 Task: Select a due date automation when advanced on, 2 days after a card is due add dates due in between 1 and 5 days at 11:00 AM.
Action: Mouse moved to (1228, 88)
Screenshot: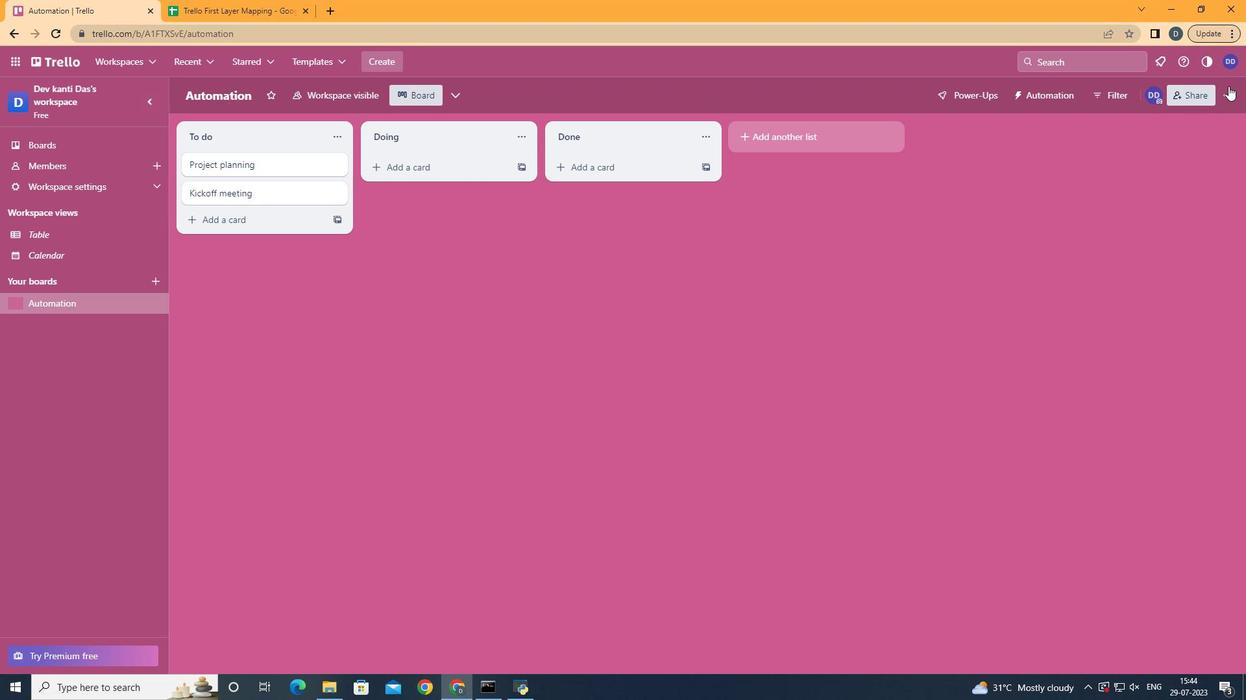 
Action: Mouse pressed left at (1228, 88)
Screenshot: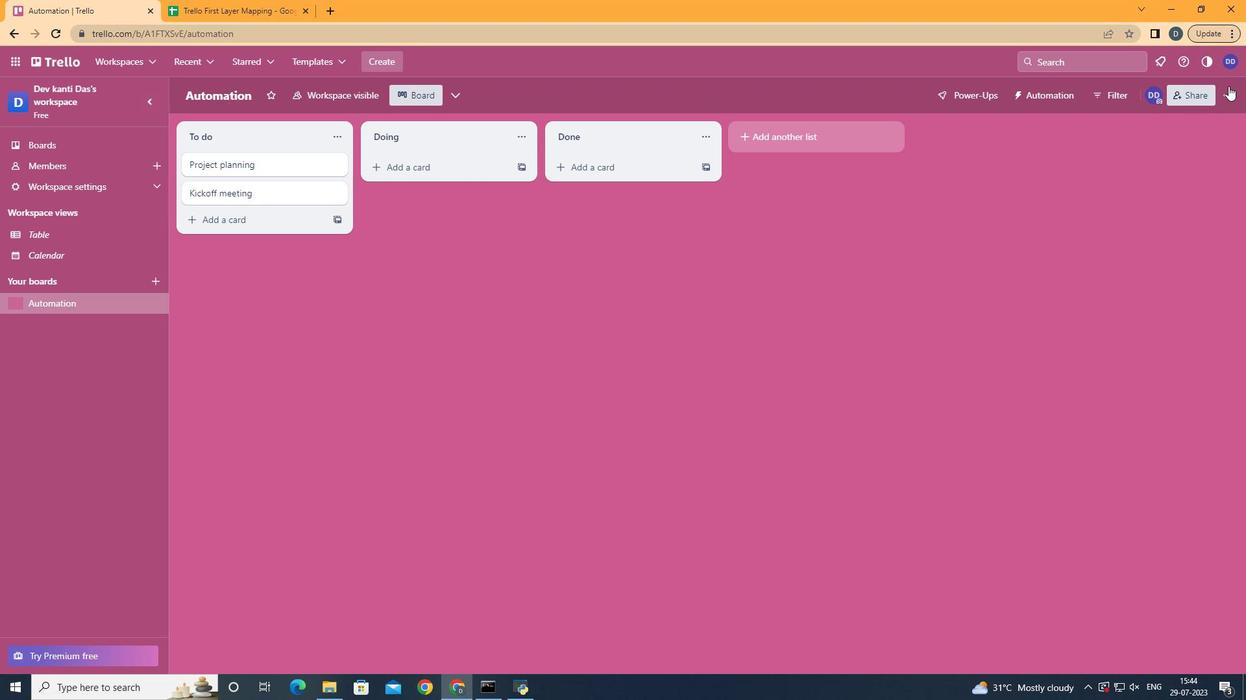 
Action: Mouse moved to (1155, 273)
Screenshot: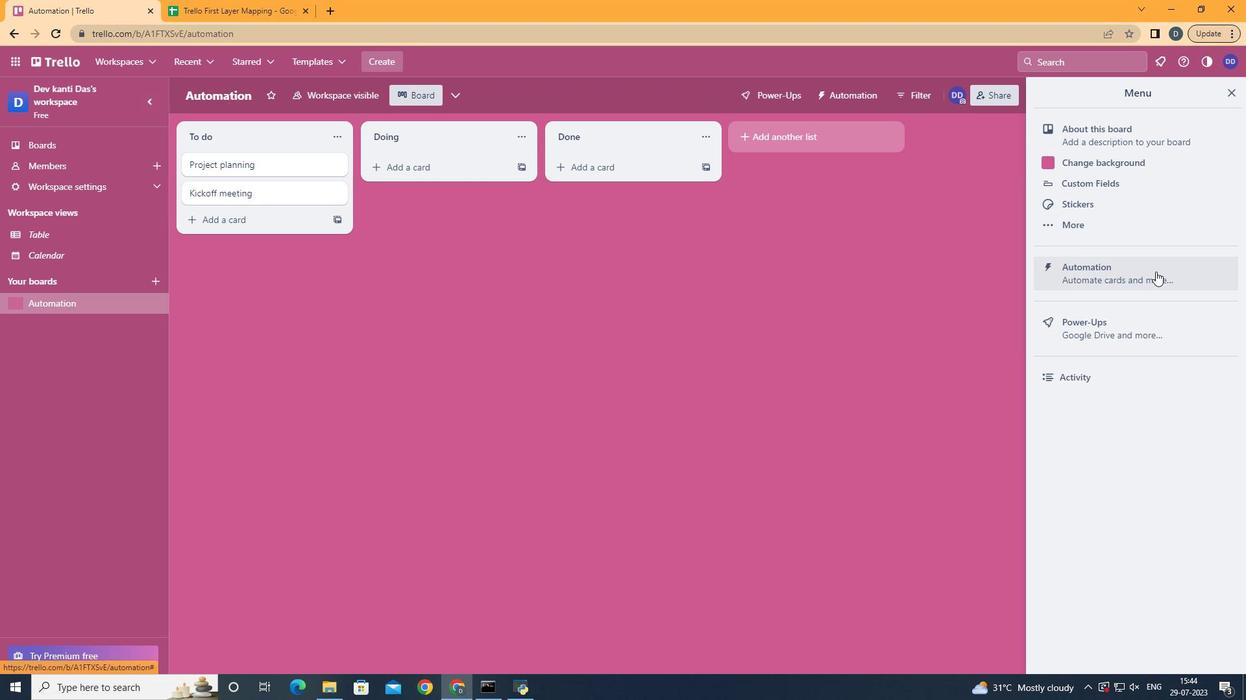 
Action: Mouse pressed left at (1155, 273)
Screenshot: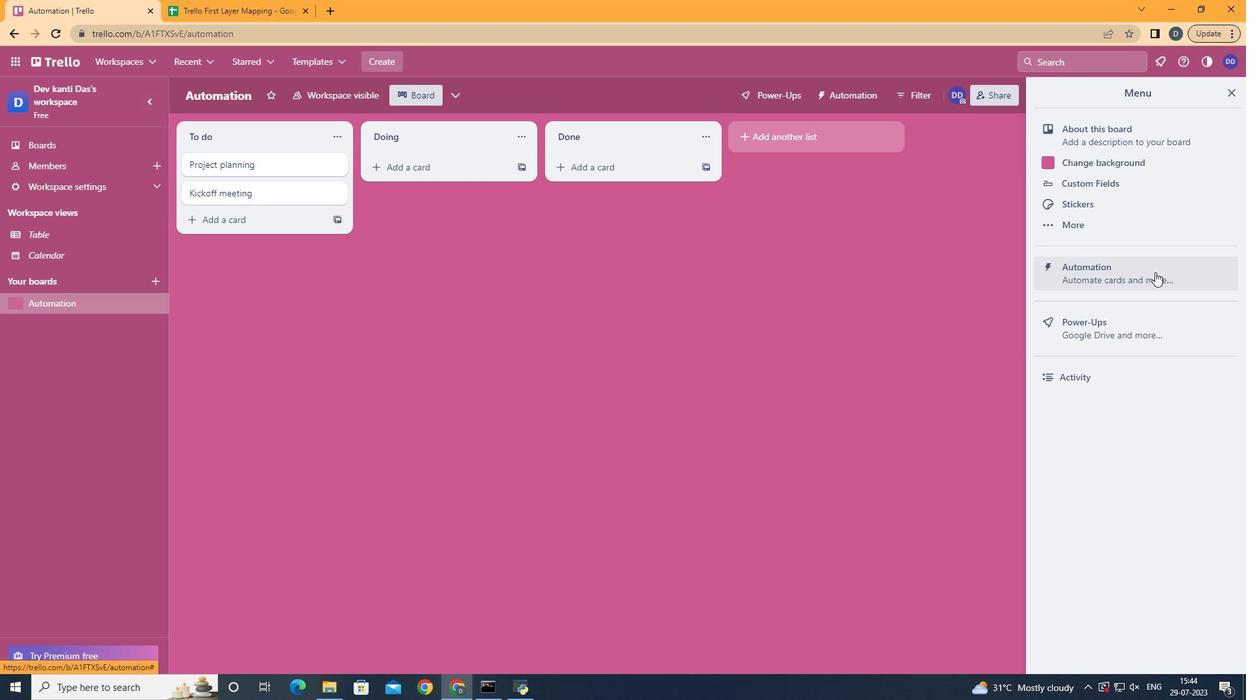 
Action: Mouse moved to (234, 266)
Screenshot: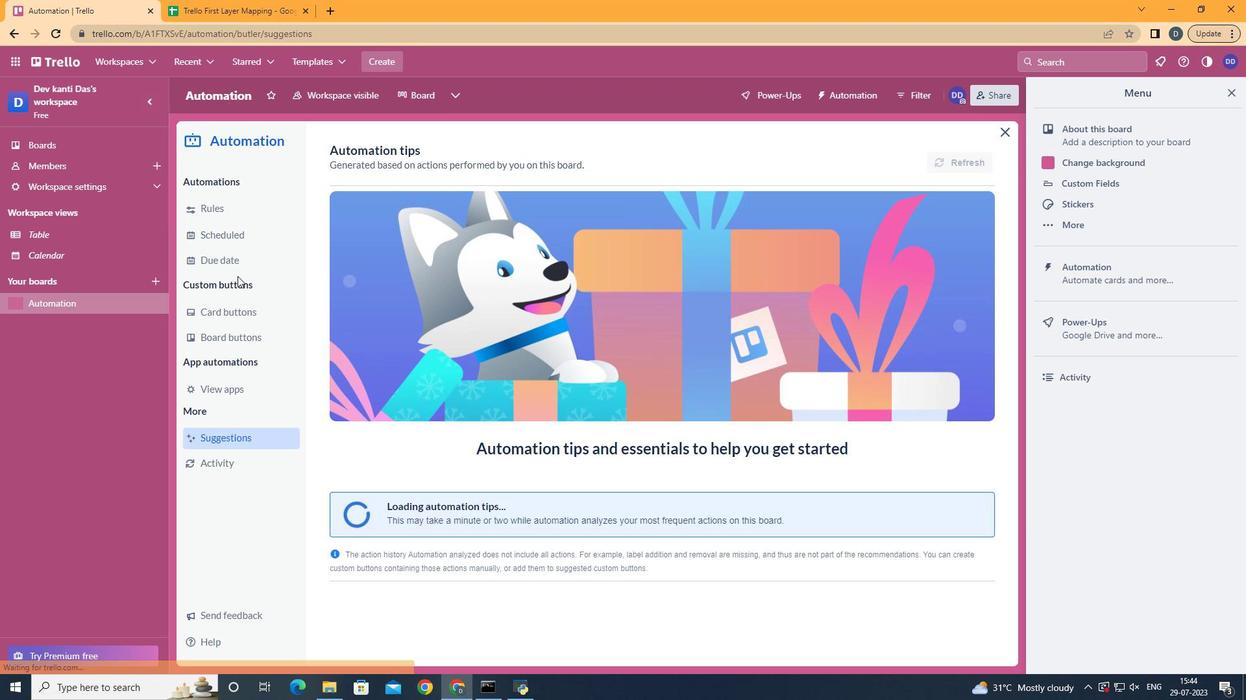 
Action: Mouse pressed left at (234, 266)
Screenshot: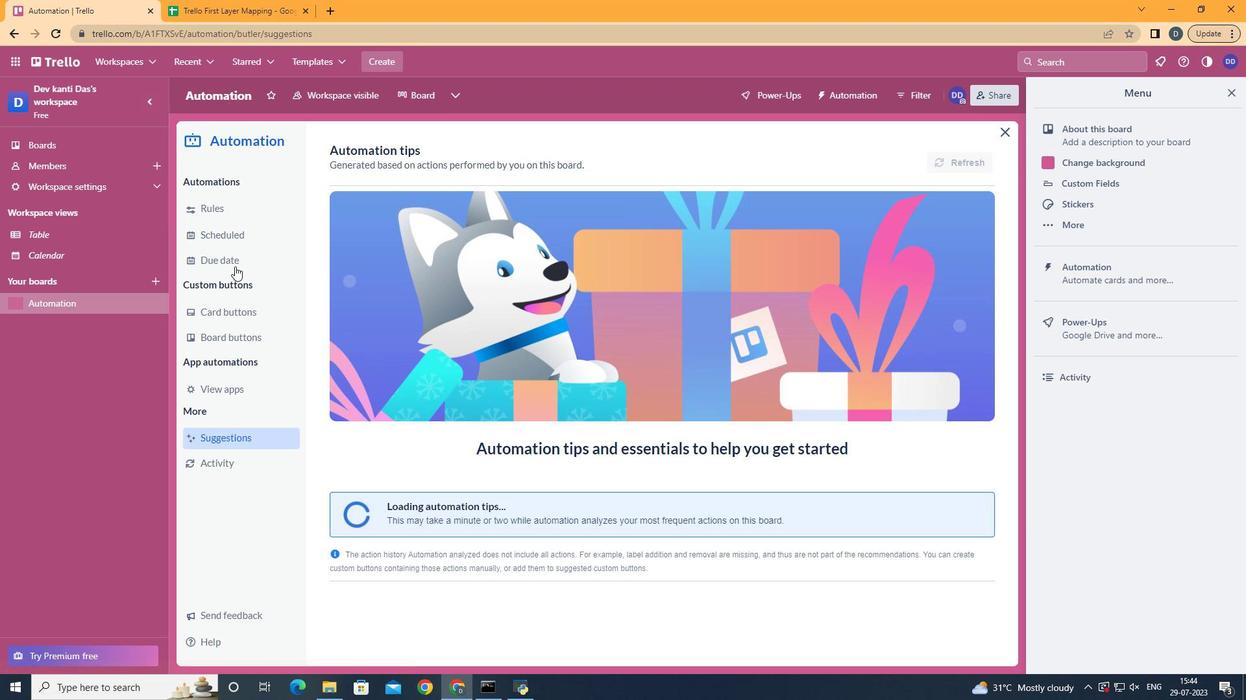 
Action: Mouse moved to (913, 155)
Screenshot: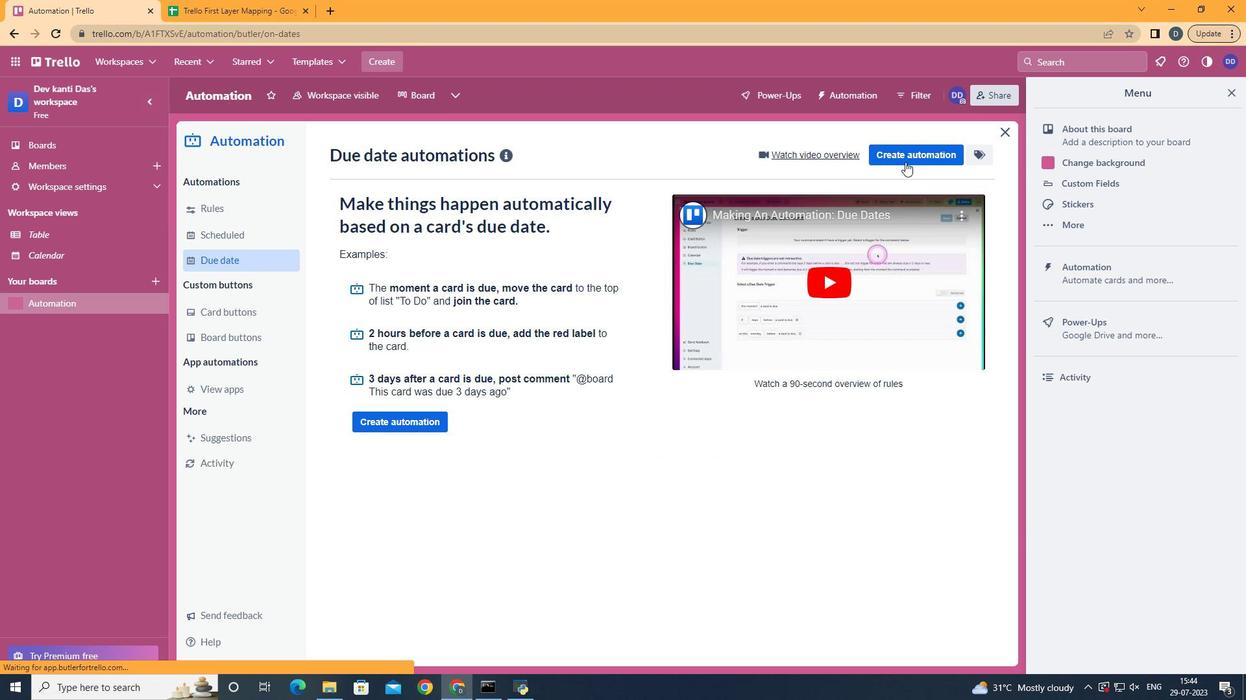 
Action: Mouse pressed left at (913, 155)
Screenshot: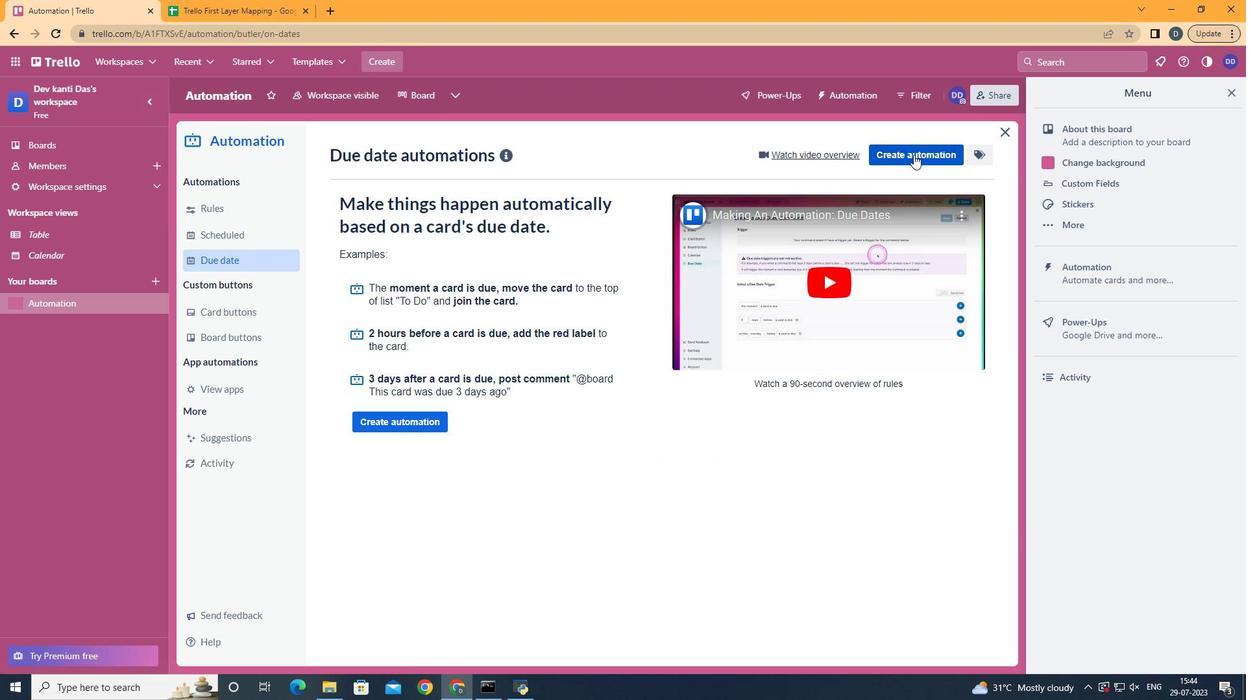 
Action: Mouse moved to (691, 285)
Screenshot: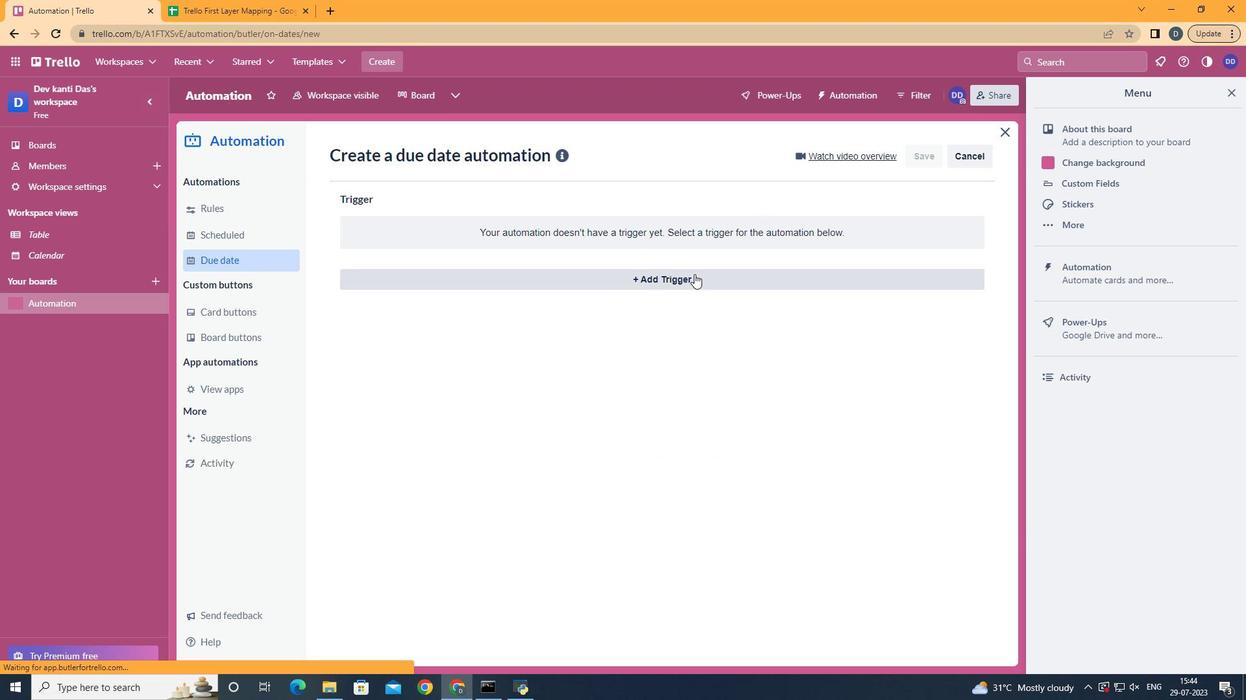 
Action: Mouse pressed left at (691, 285)
Screenshot: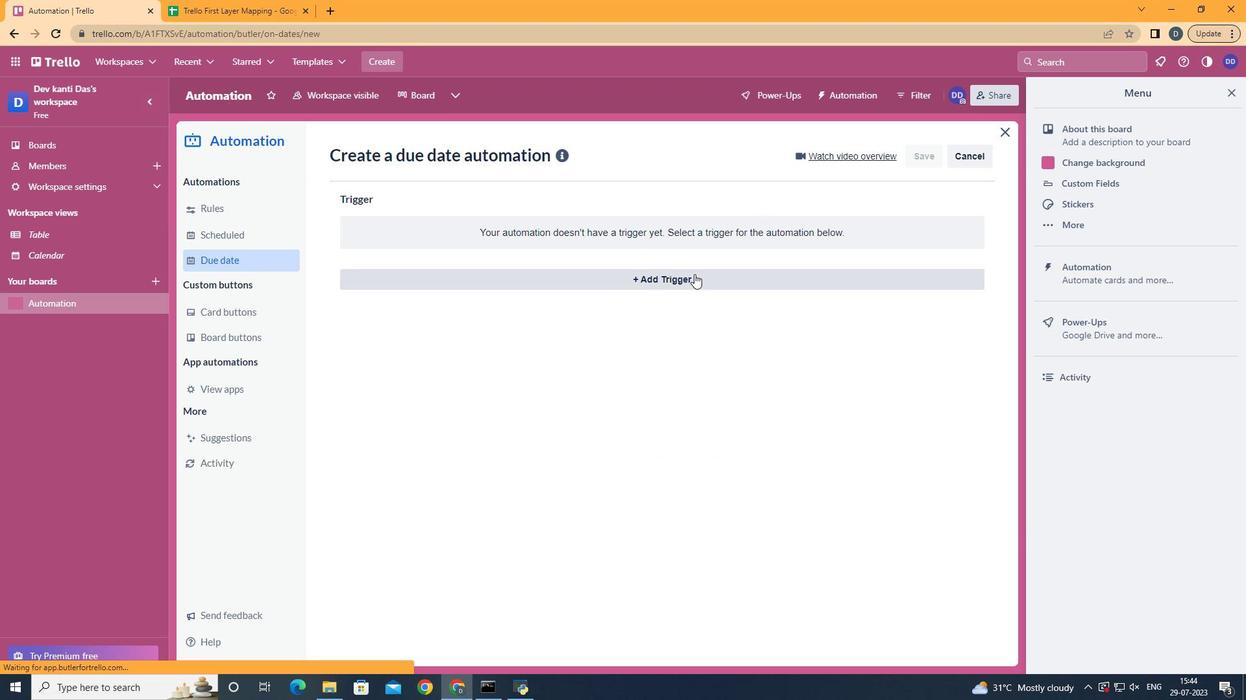
Action: Mouse moved to (455, 527)
Screenshot: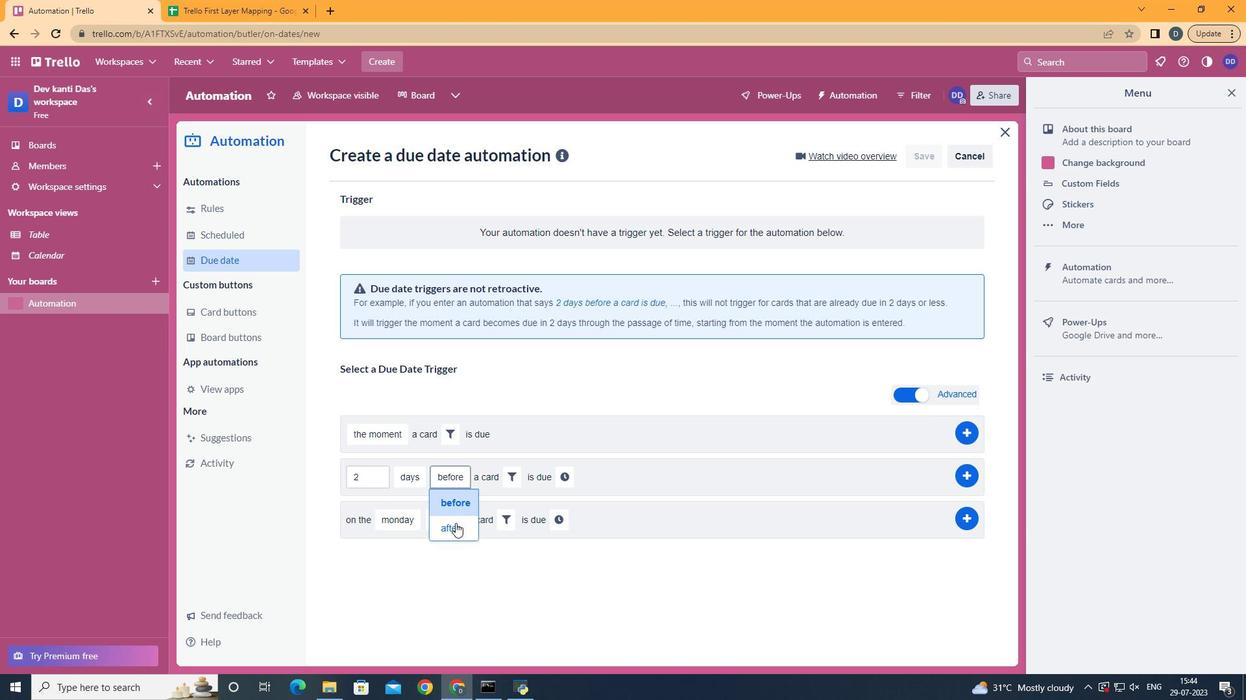 
Action: Mouse pressed left at (455, 527)
Screenshot: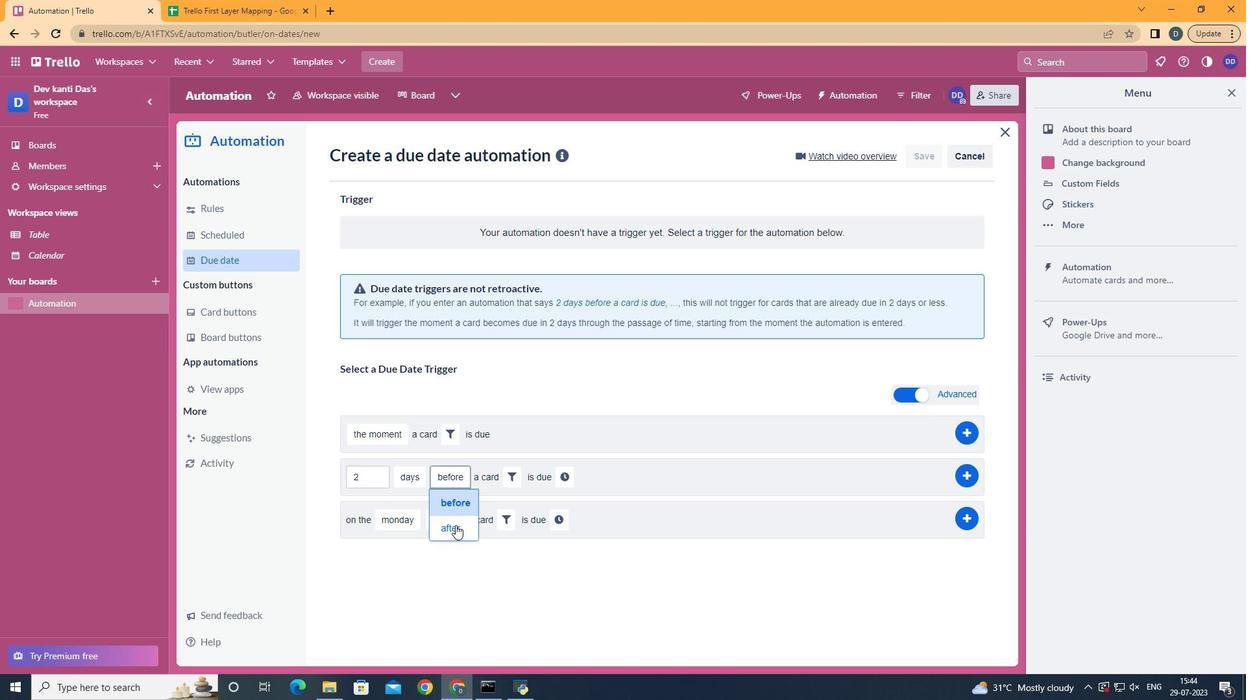 
Action: Mouse moved to (501, 476)
Screenshot: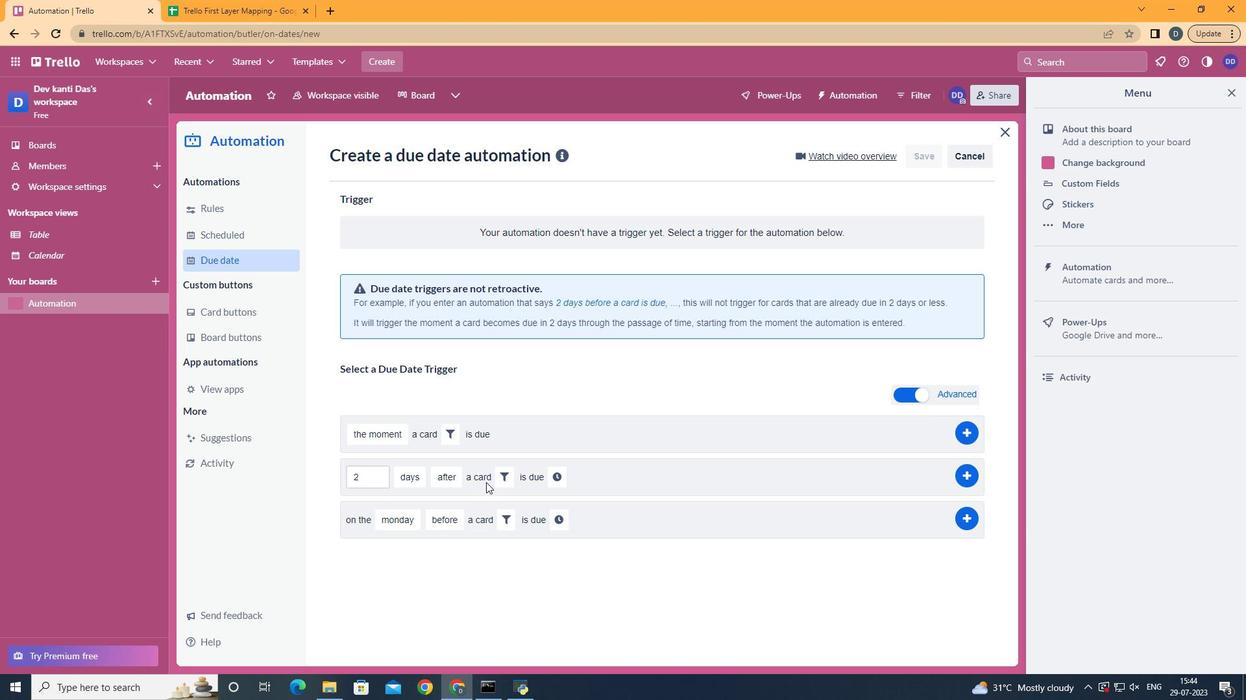
Action: Mouse pressed left at (501, 476)
Screenshot: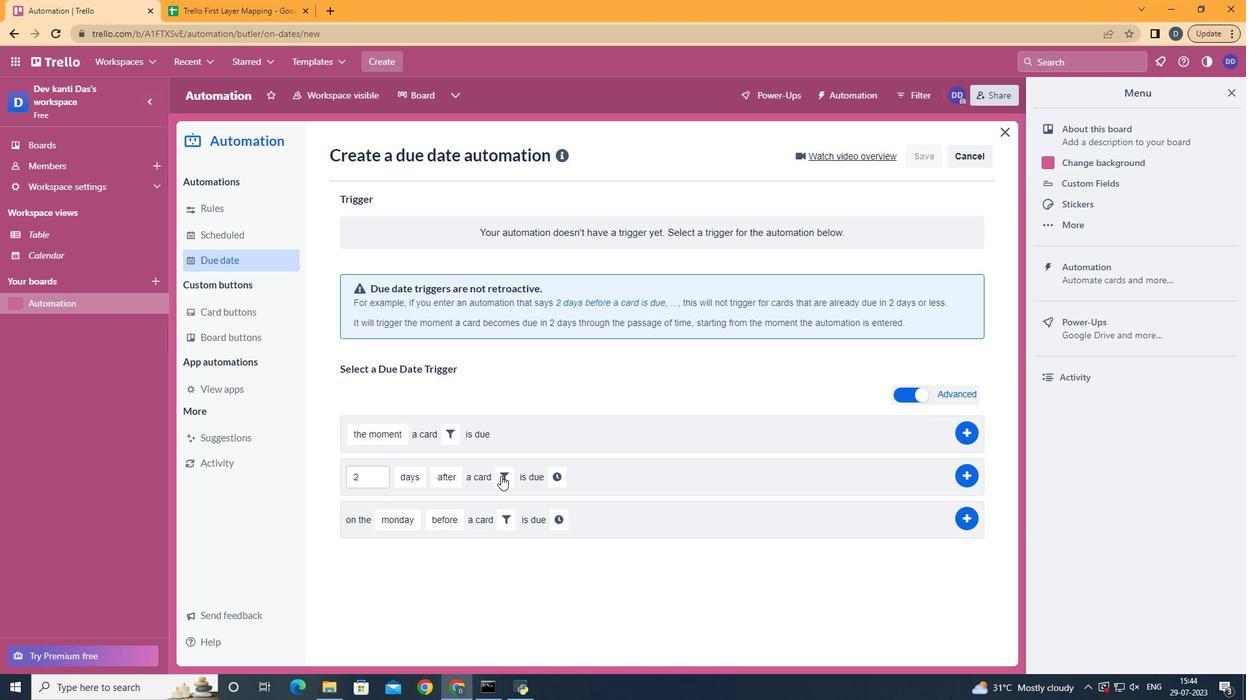 
Action: Mouse moved to (589, 521)
Screenshot: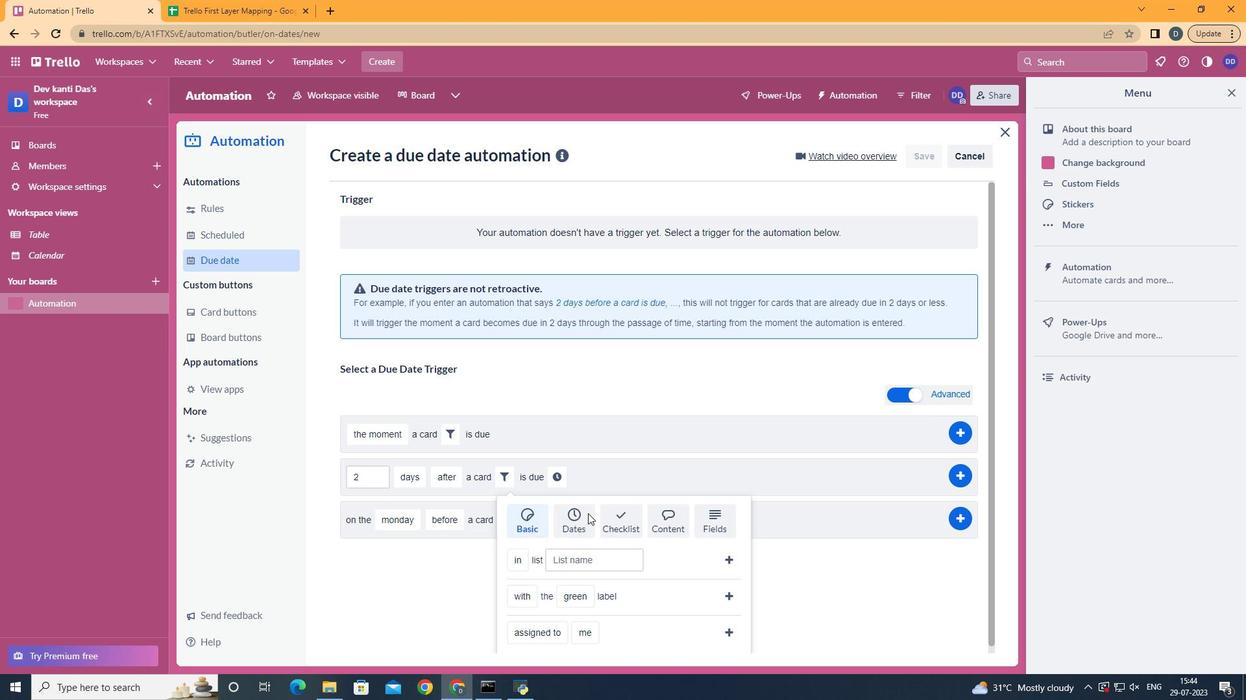 
Action: Mouse pressed left at (589, 521)
Screenshot: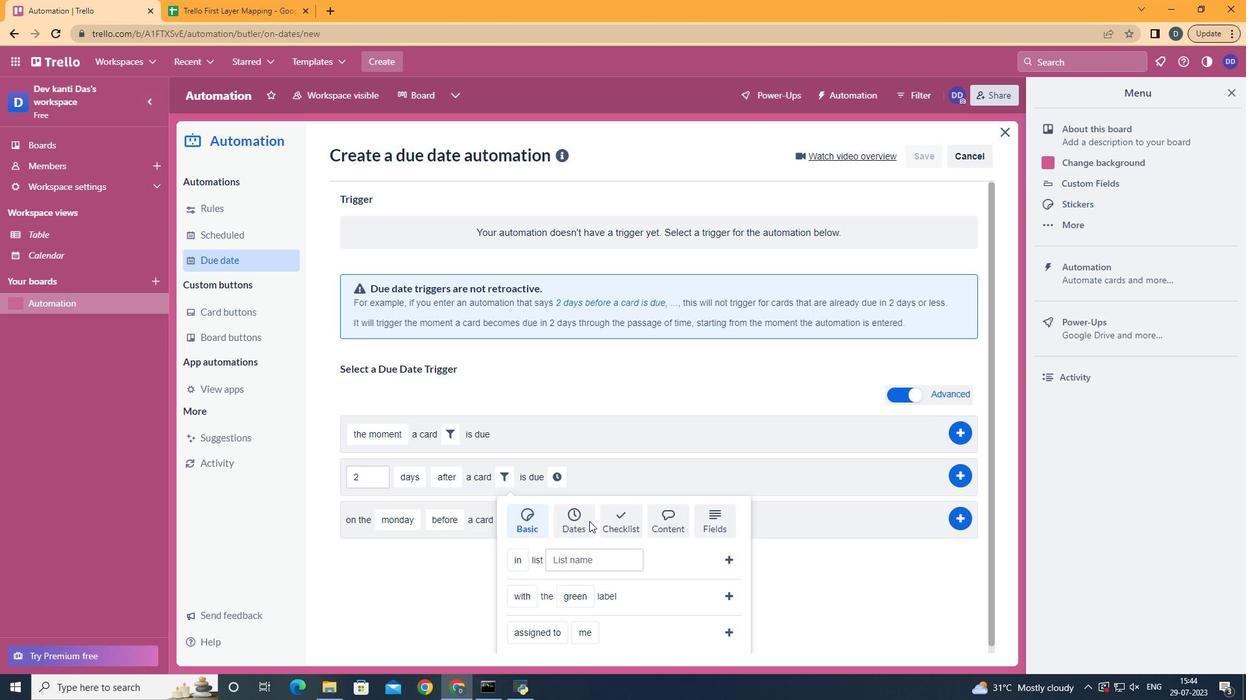 
Action: Mouse scrolled (589, 521) with delta (0, 0)
Screenshot: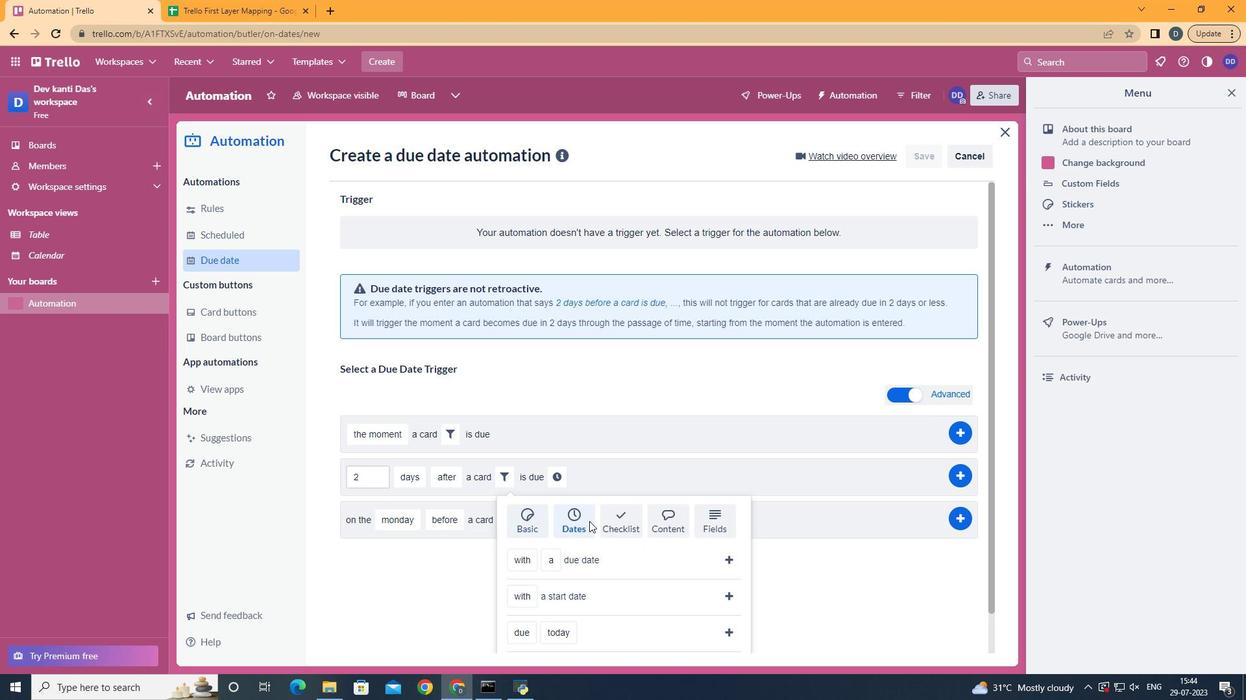 
Action: Mouse scrolled (589, 521) with delta (0, 0)
Screenshot: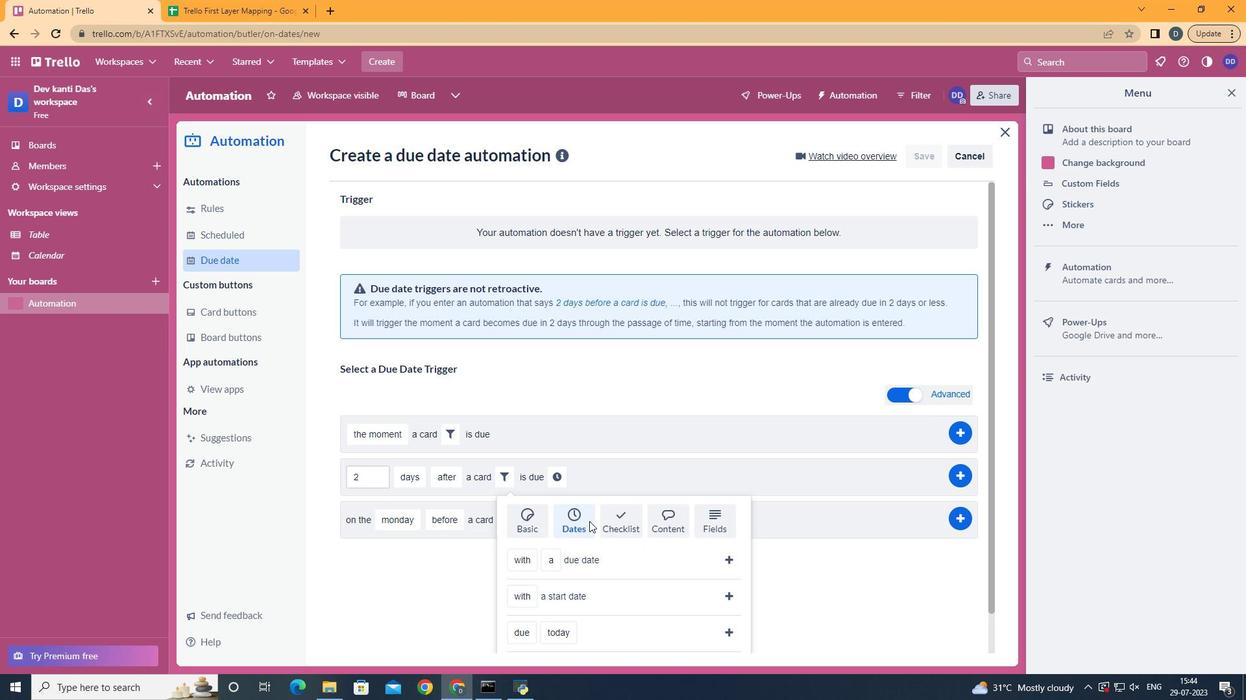 
Action: Mouse scrolled (589, 521) with delta (0, 0)
Screenshot: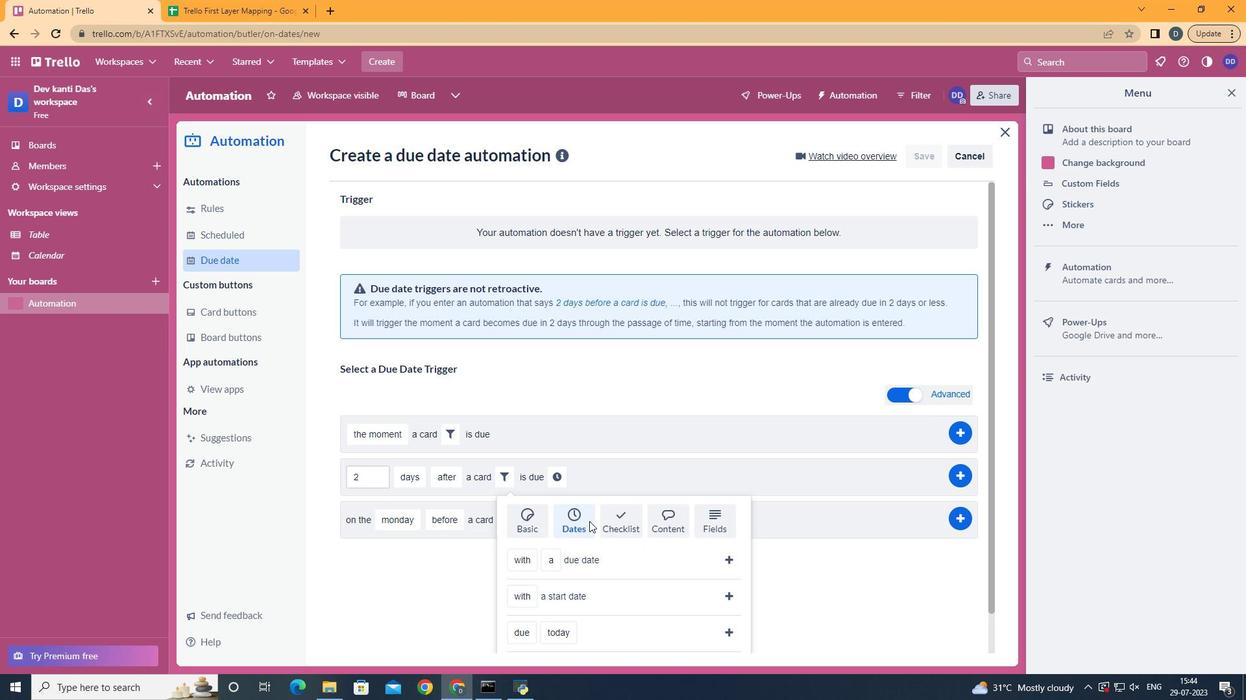 
Action: Mouse scrolled (589, 521) with delta (0, 0)
Screenshot: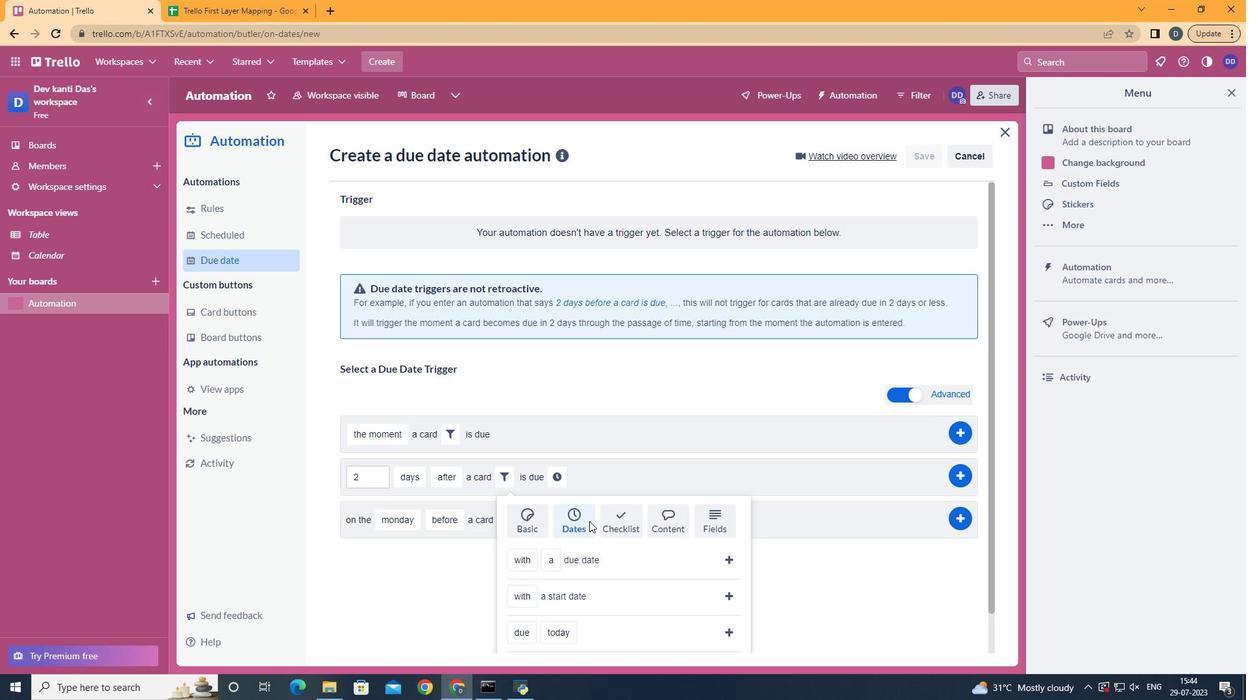 
Action: Mouse moved to (541, 577)
Screenshot: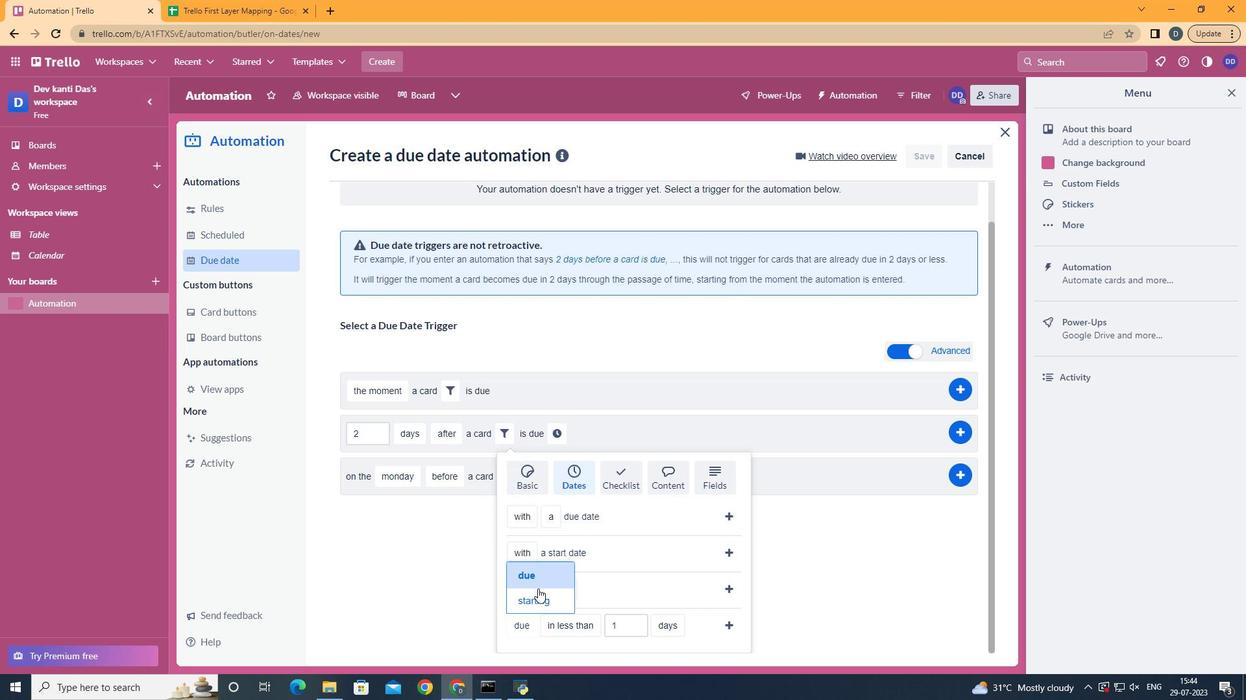 
Action: Mouse pressed left at (541, 577)
Screenshot: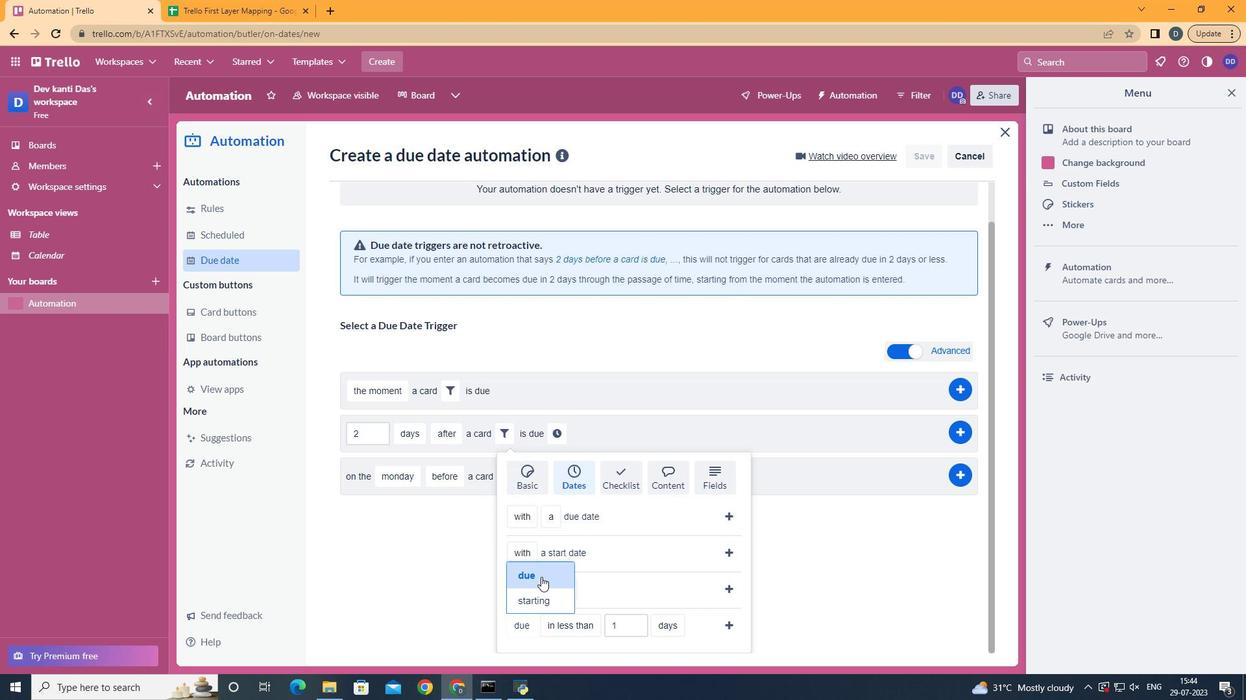 
Action: Mouse moved to (584, 597)
Screenshot: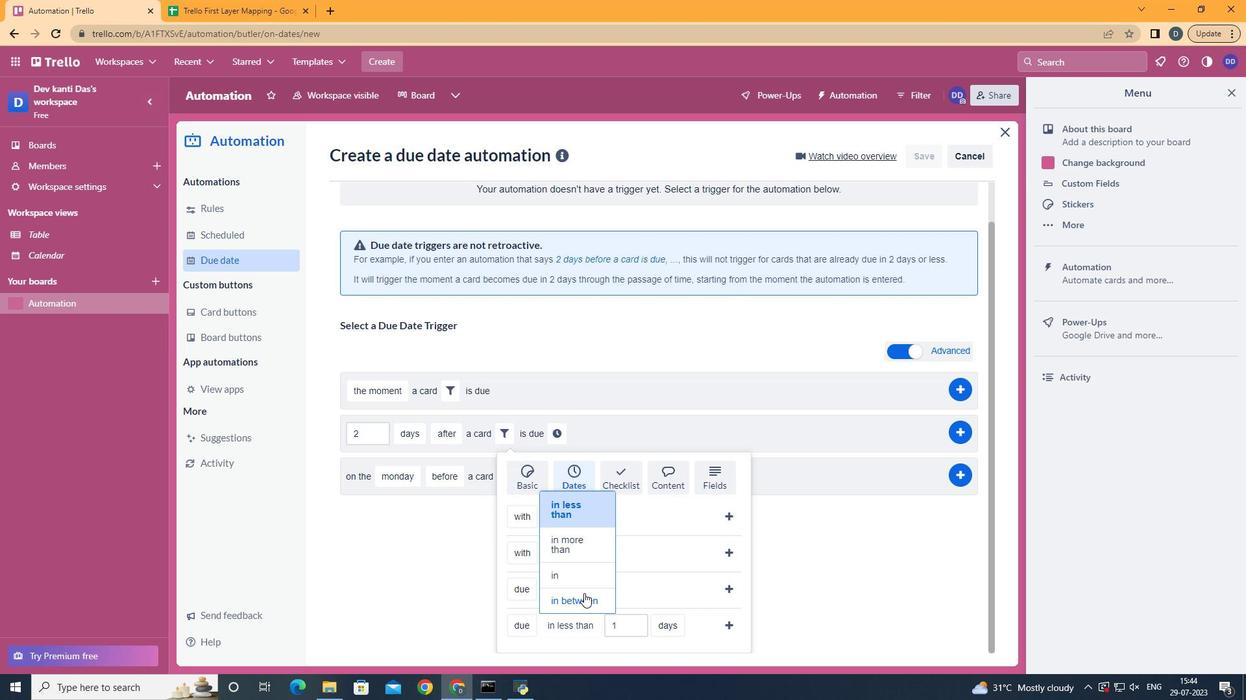 
Action: Mouse pressed left at (584, 597)
Screenshot: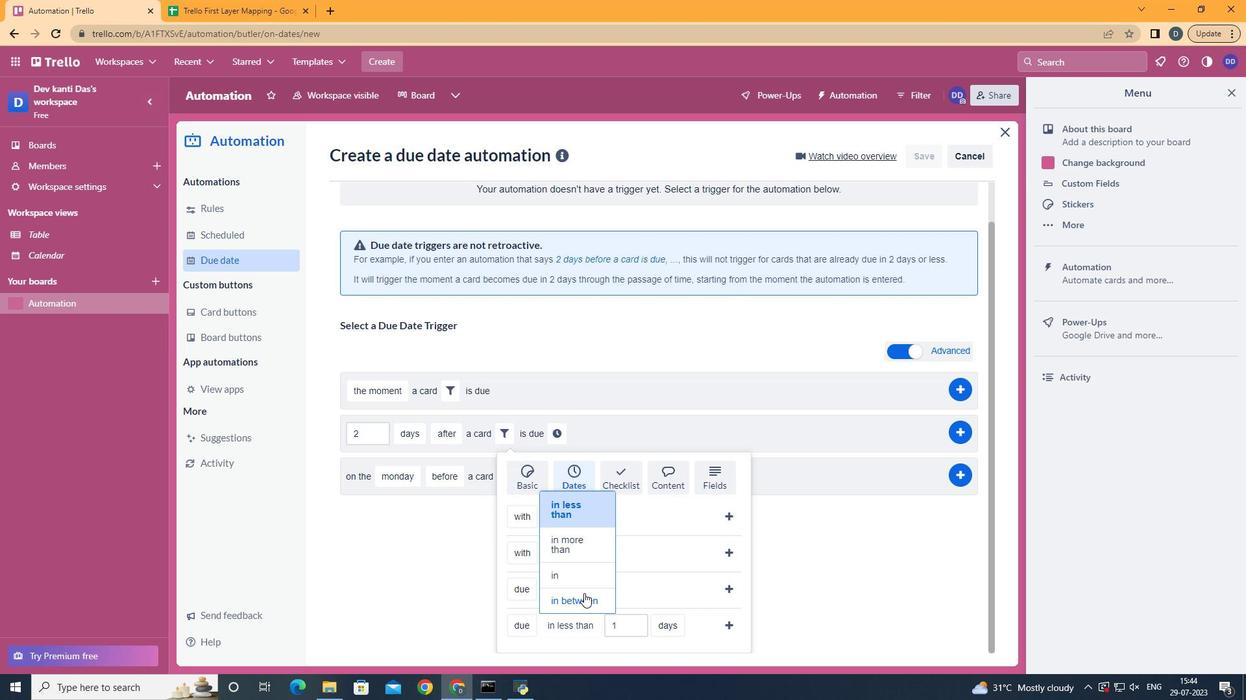 
Action: Mouse moved to (739, 582)
Screenshot: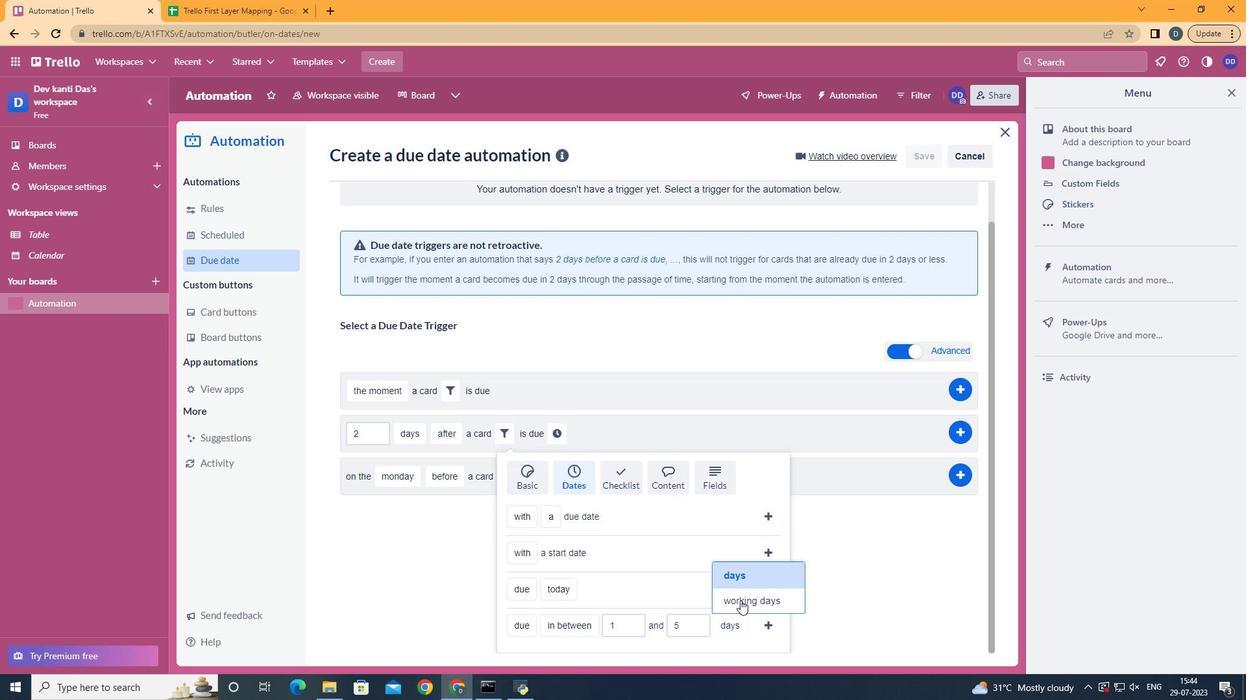 
Action: Mouse pressed left at (739, 582)
Screenshot: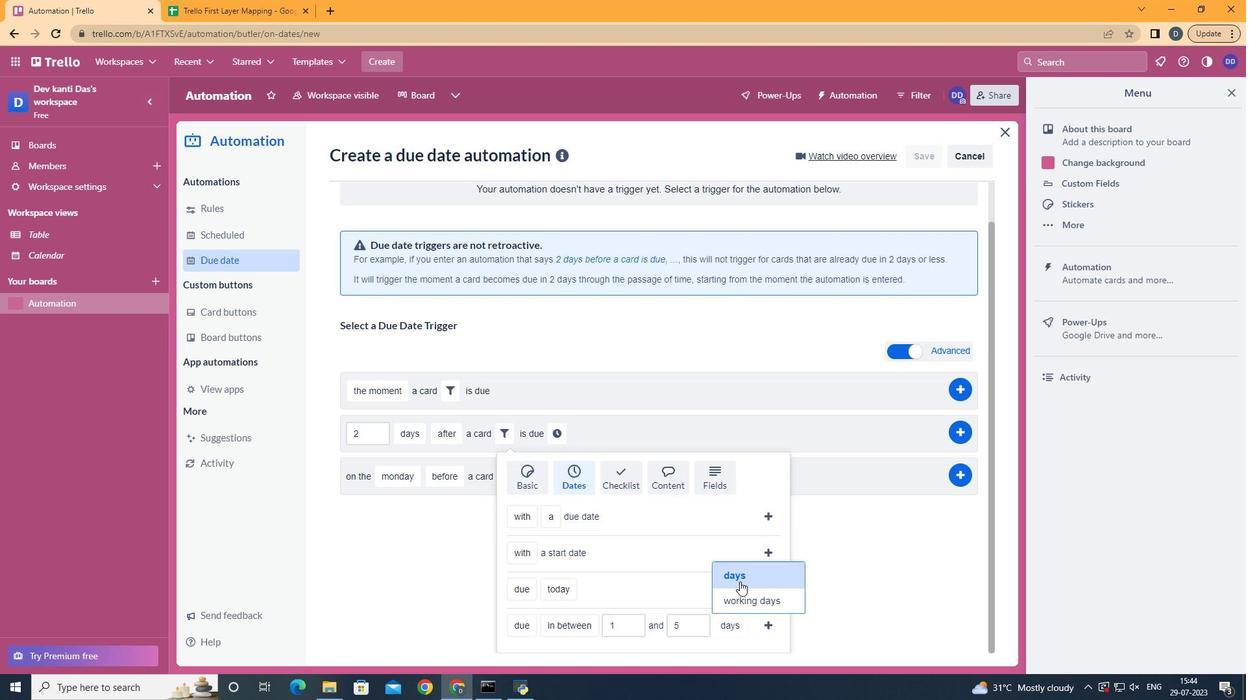 
Action: Mouse moved to (773, 617)
Screenshot: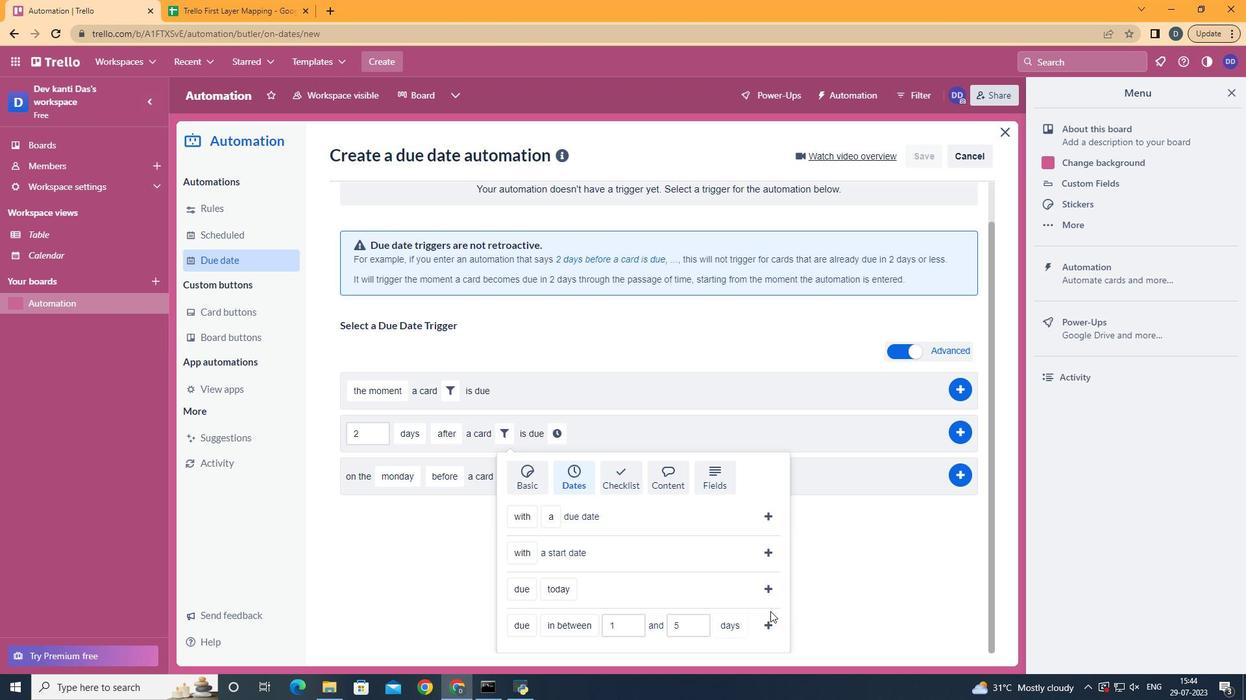
Action: Mouse pressed left at (773, 617)
Screenshot: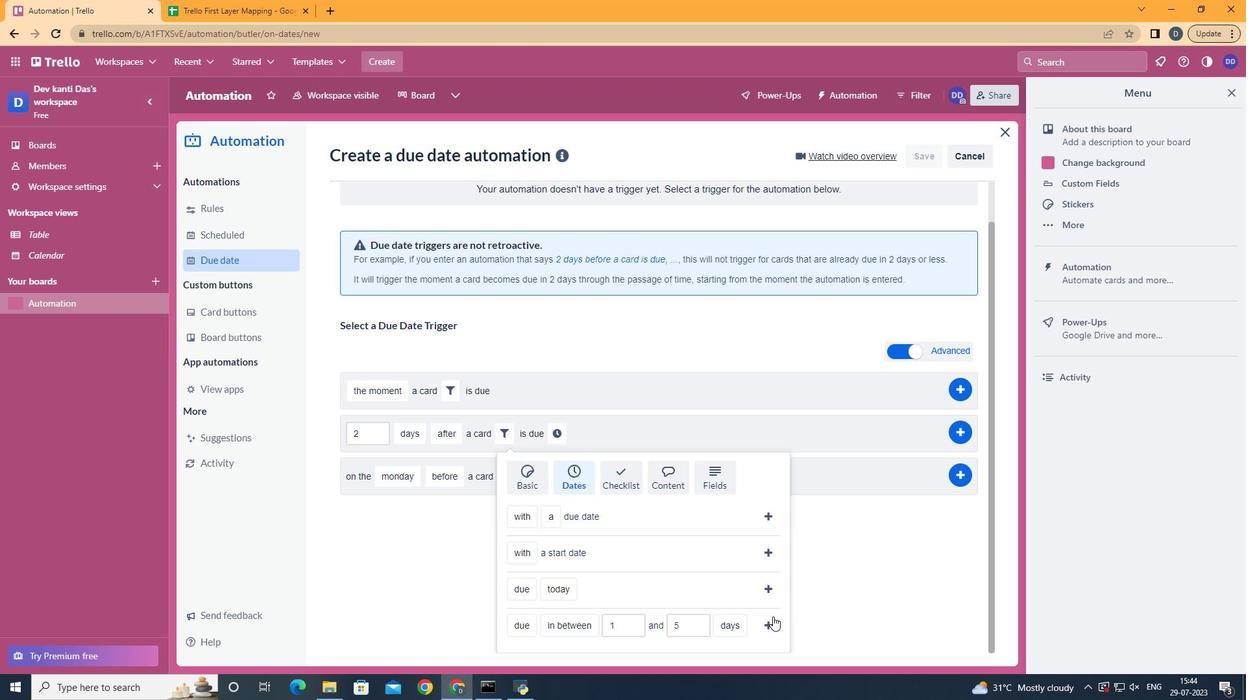 
Action: Mouse moved to (699, 484)
Screenshot: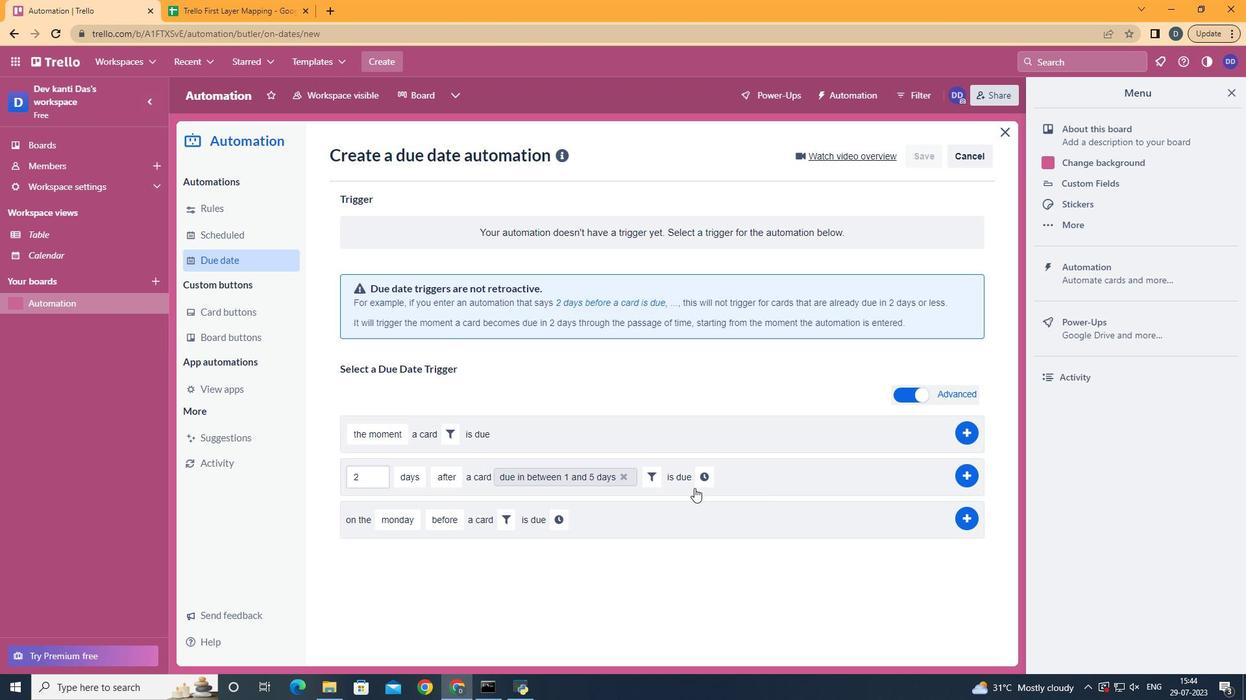 
Action: Mouse pressed left at (699, 484)
Screenshot: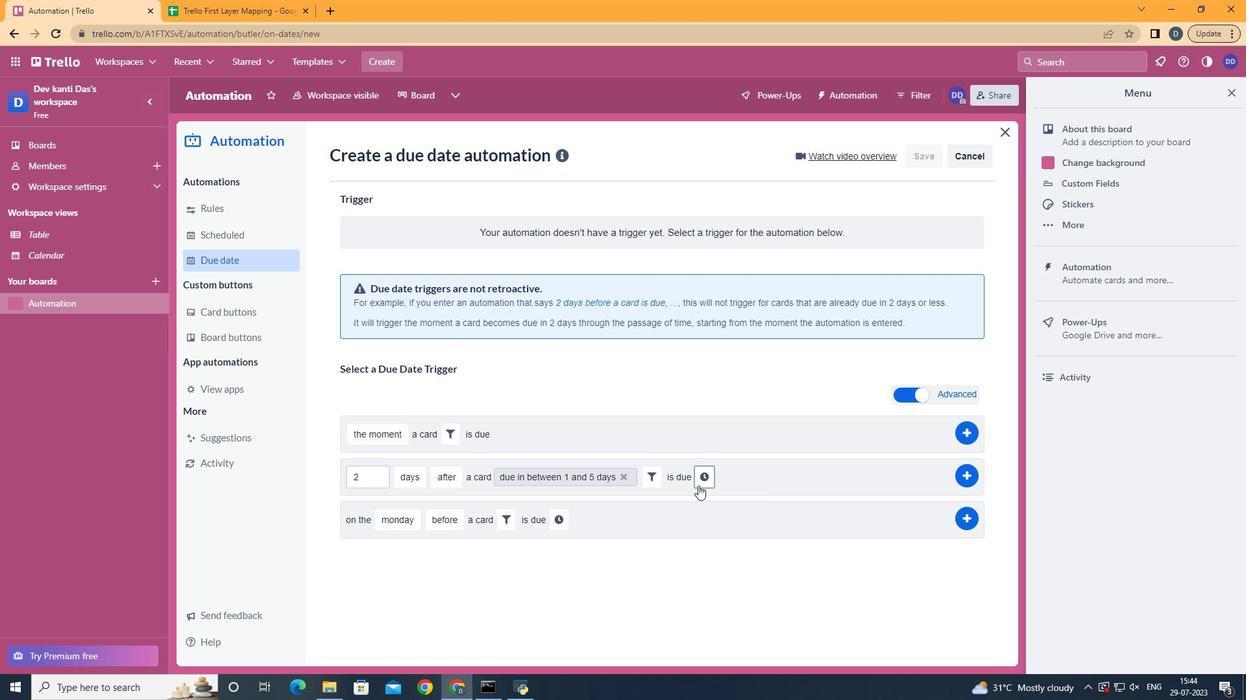 
Action: Mouse moved to (738, 481)
Screenshot: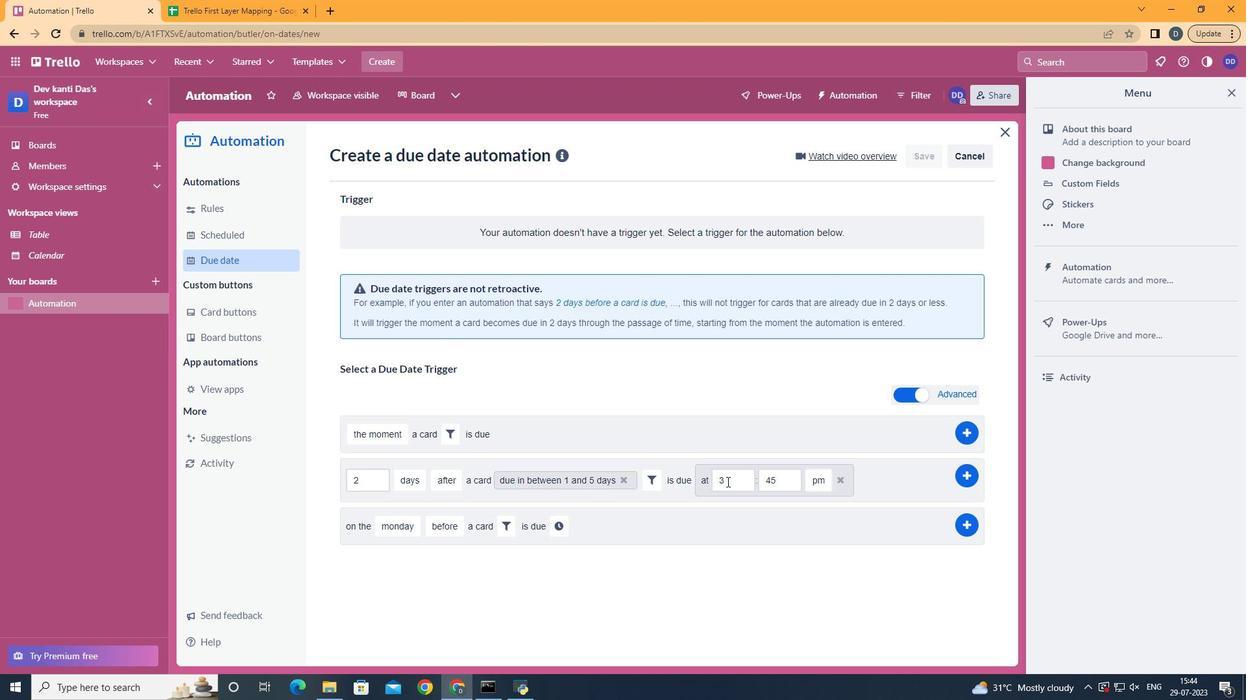 
Action: Mouse pressed left at (738, 481)
Screenshot: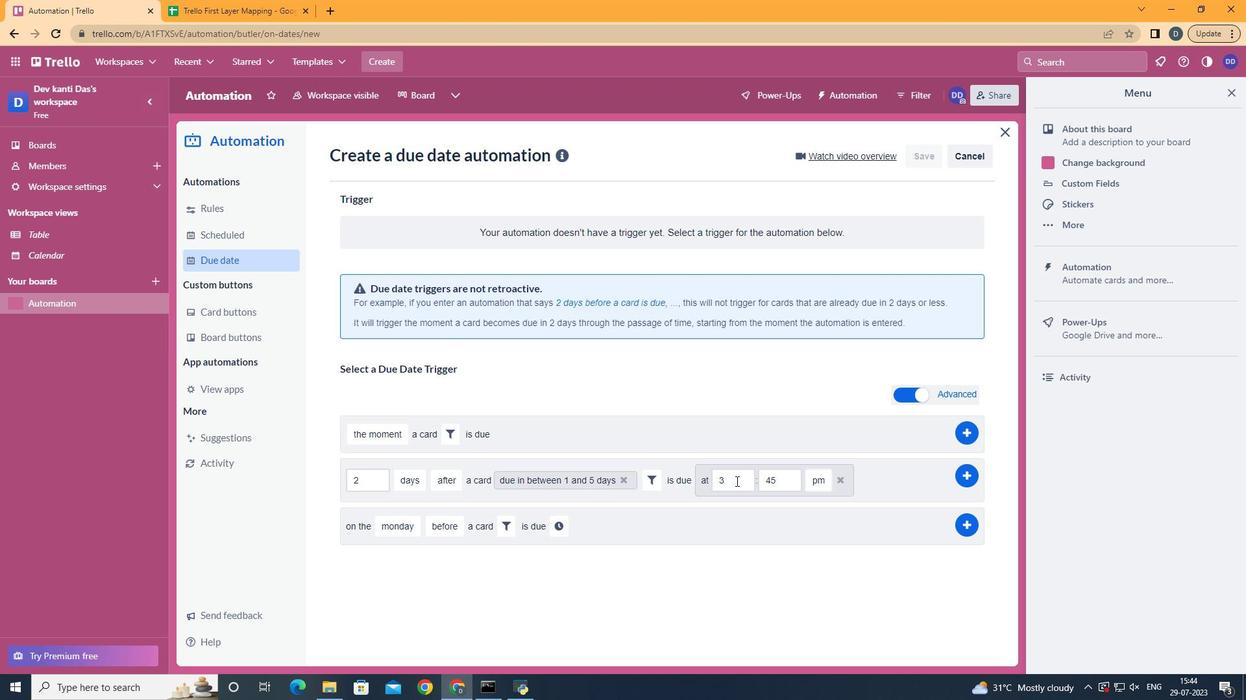 
Action: Key pressed <Key.backspace>11
Screenshot: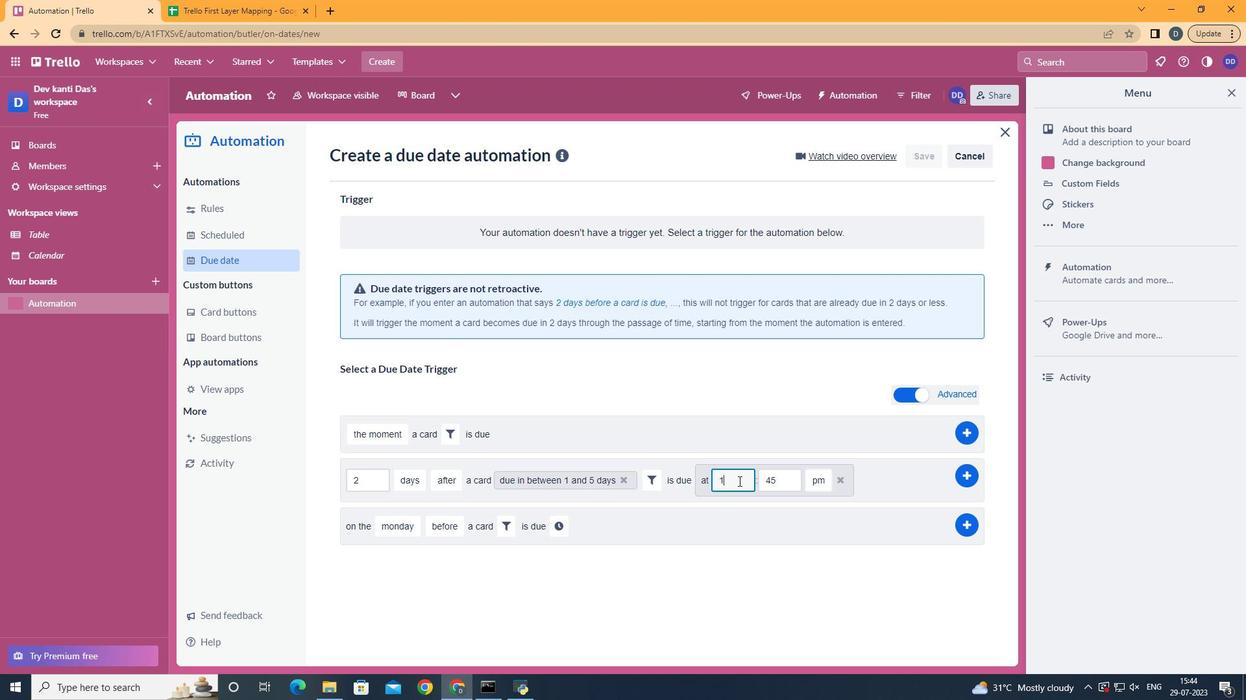 
Action: Mouse moved to (791, 482)
Screenshot: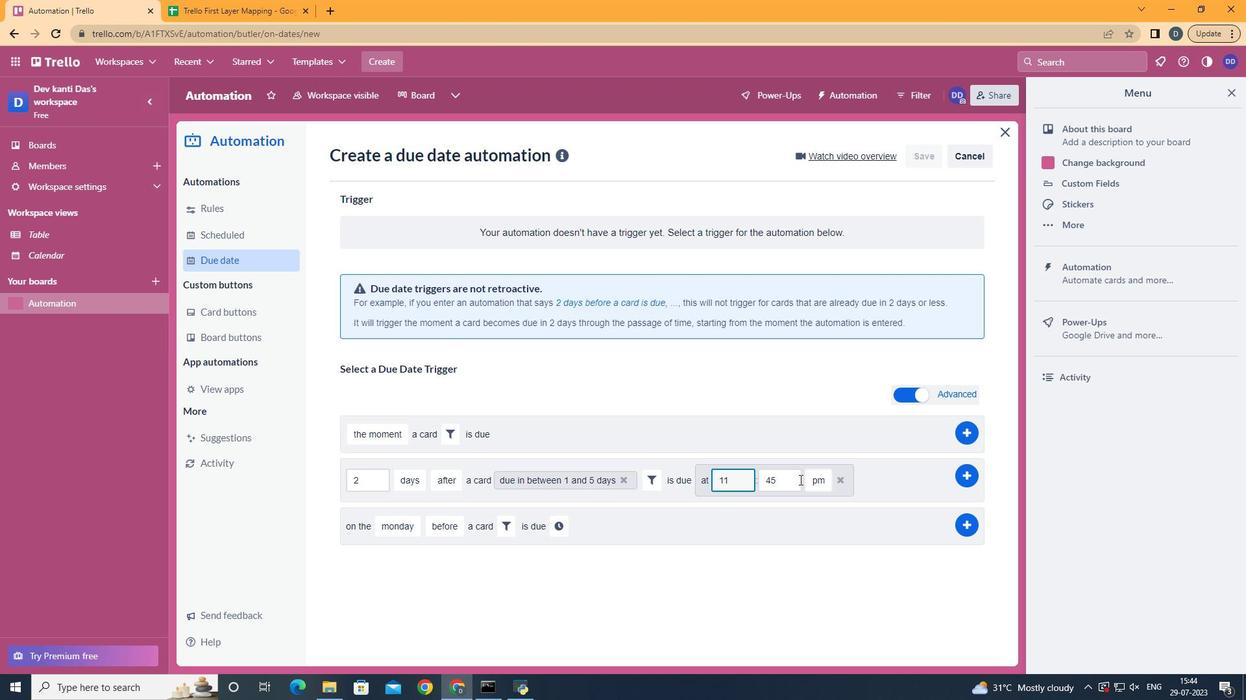 
Action: Mouse pressed left at (791, 482)
Screenshot: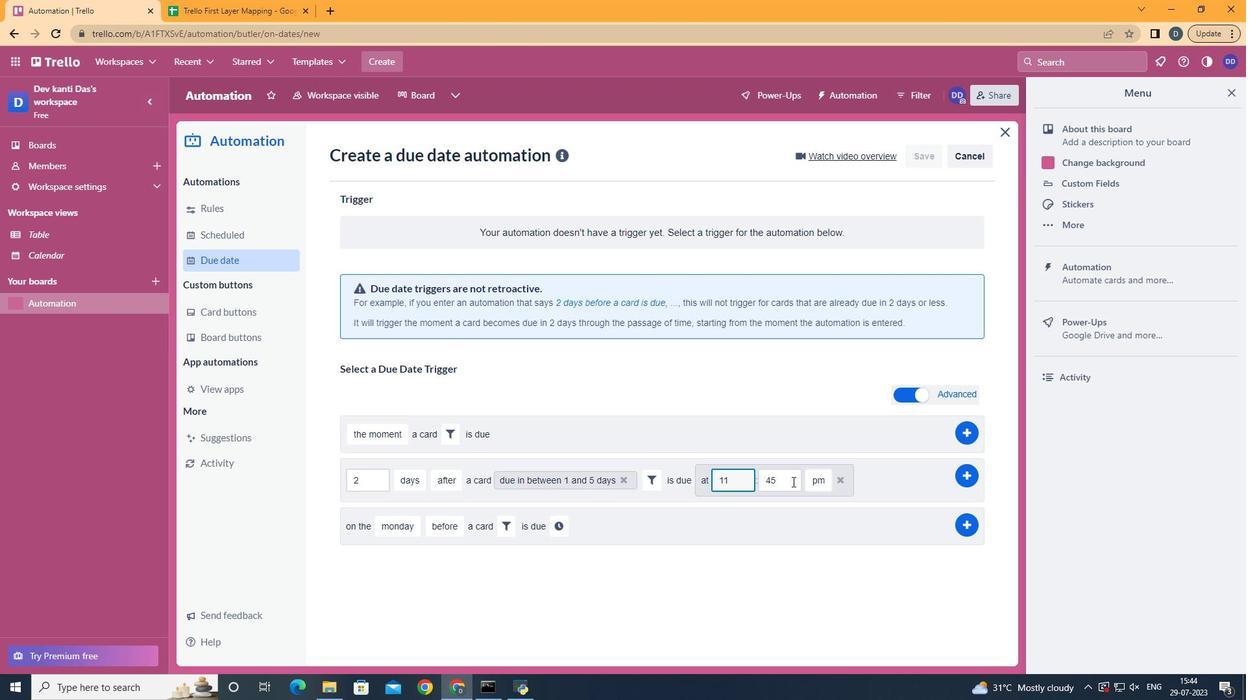 
Action: Key pressed <Key.backspace><Key.backspace>00
Screenshot: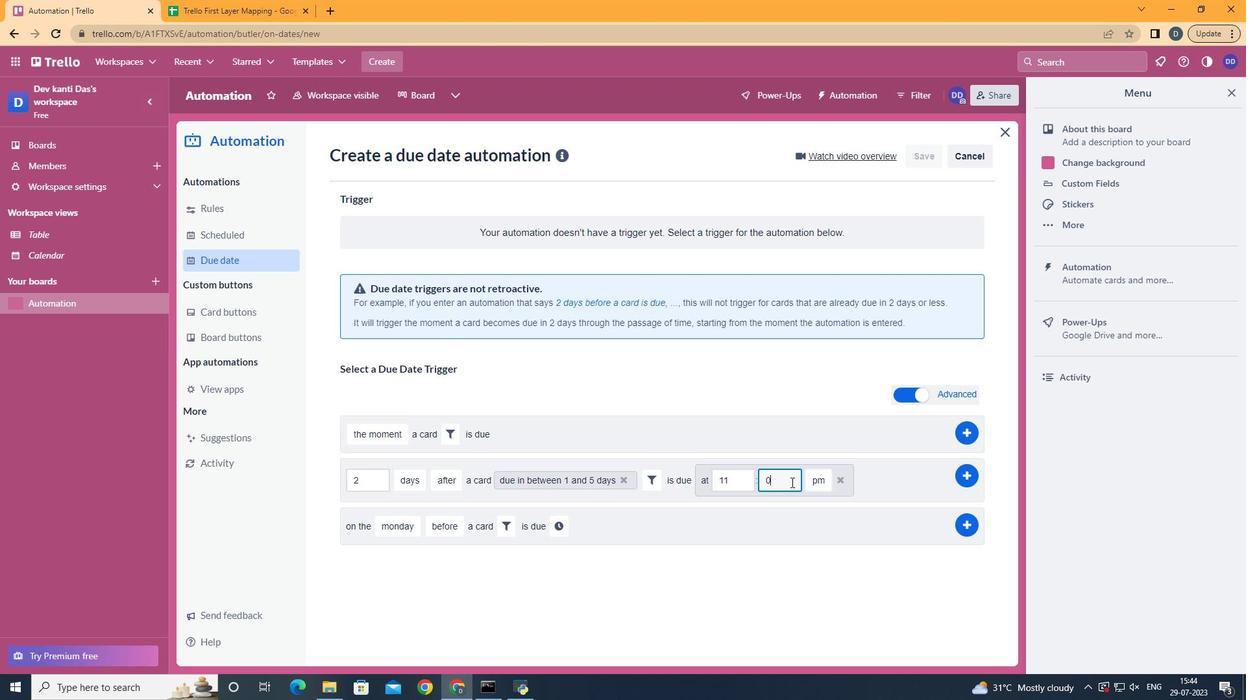 
Action: Mouse moved to (822, 503)
Screenshot: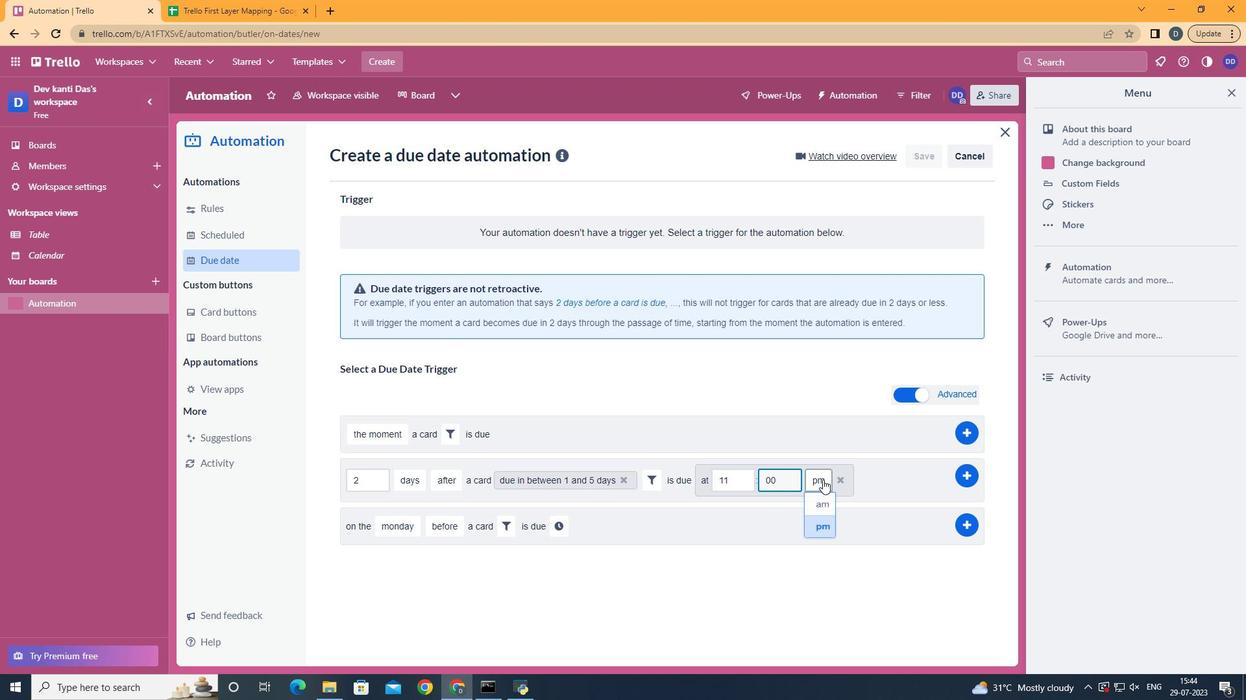 
Action: Mouse pressed left at (822, 503)
Screenshot: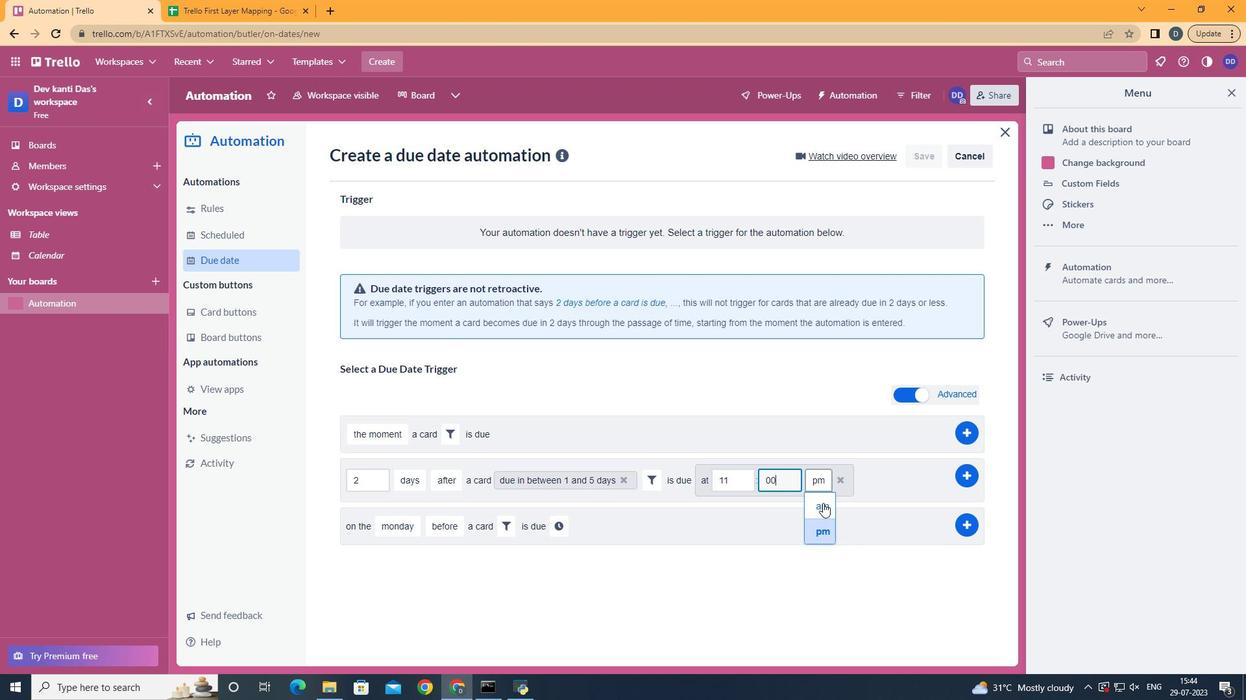 
Action: Mouse moved to (822, 504)
Screenshot: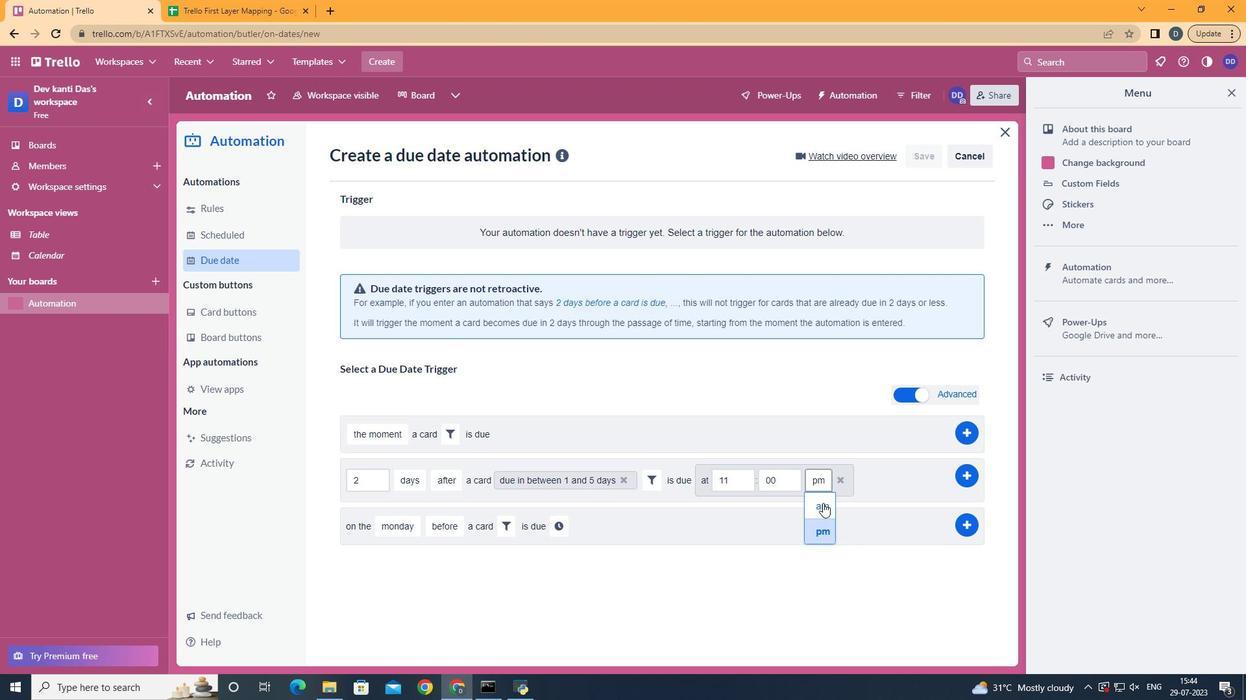 
